 Task: Create in the project XpertTech in Backlog an issue 'Implement a new cloud-based asset management system for a company with advanced asset tracking and reporting features', assign it to team member softage.4@softage.net and change the status to IN PROGRESS.
Action: Mouse moved to (51, 168)
Screenshot: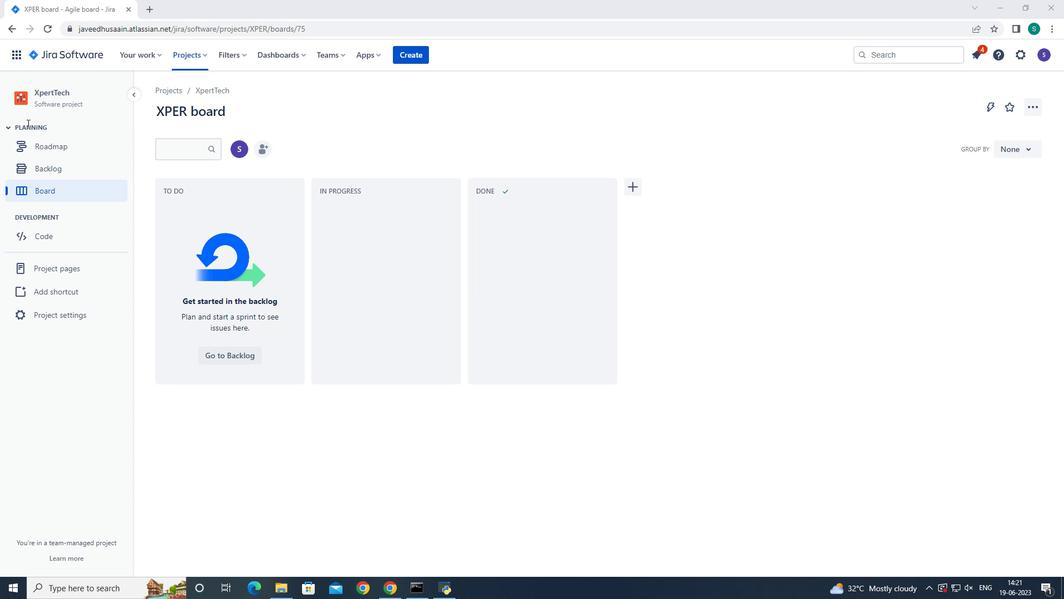 
Action: Mouse pressed left at (51, 168)
Screenshot: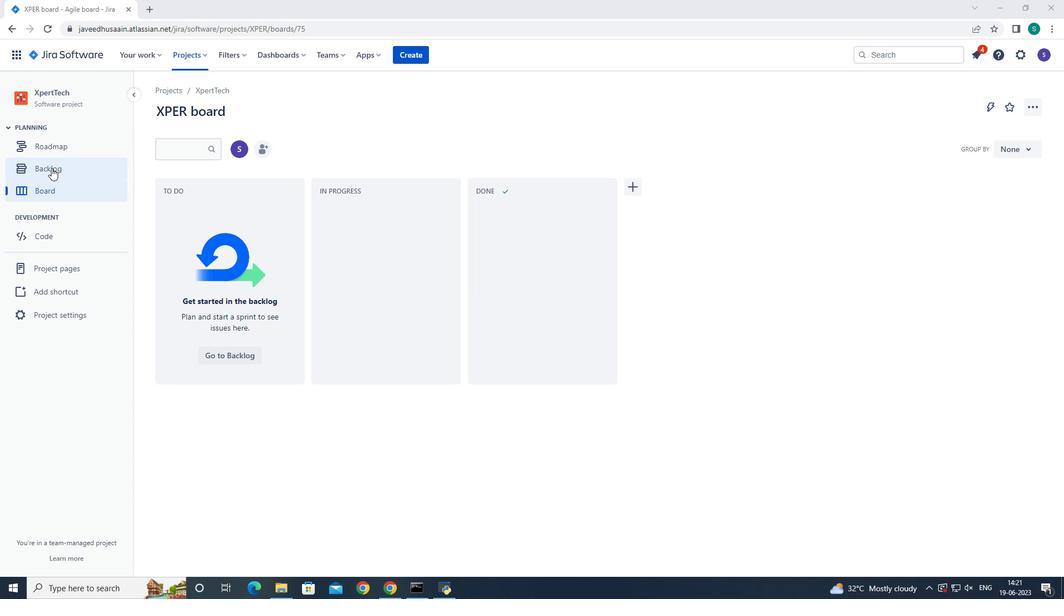 
Action: Mouse moved to (624, 220)
Screenshot: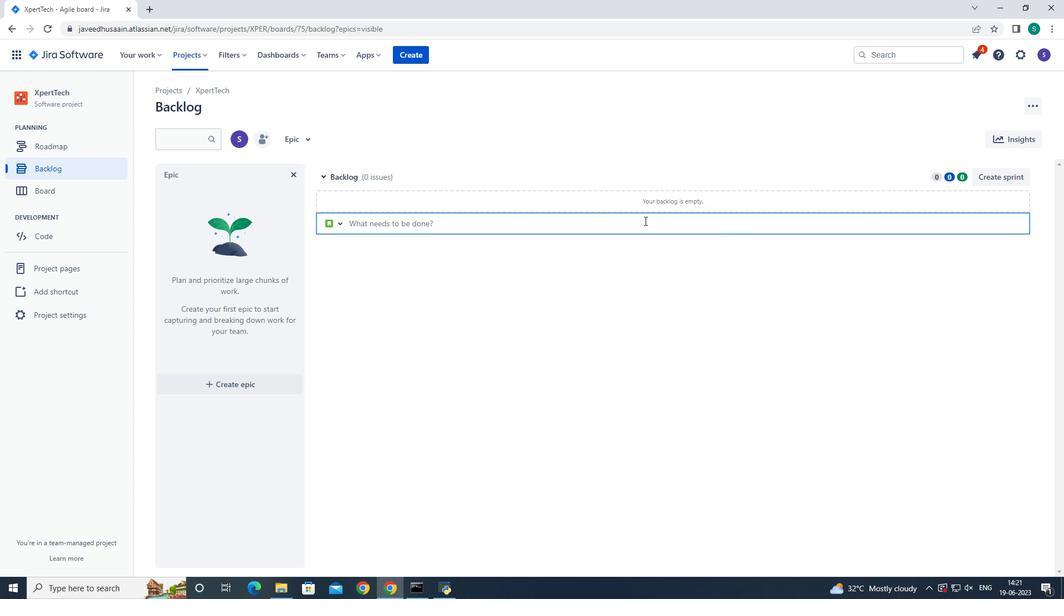 
Action: Mouse pressed left at (624, 220)
Screenshot: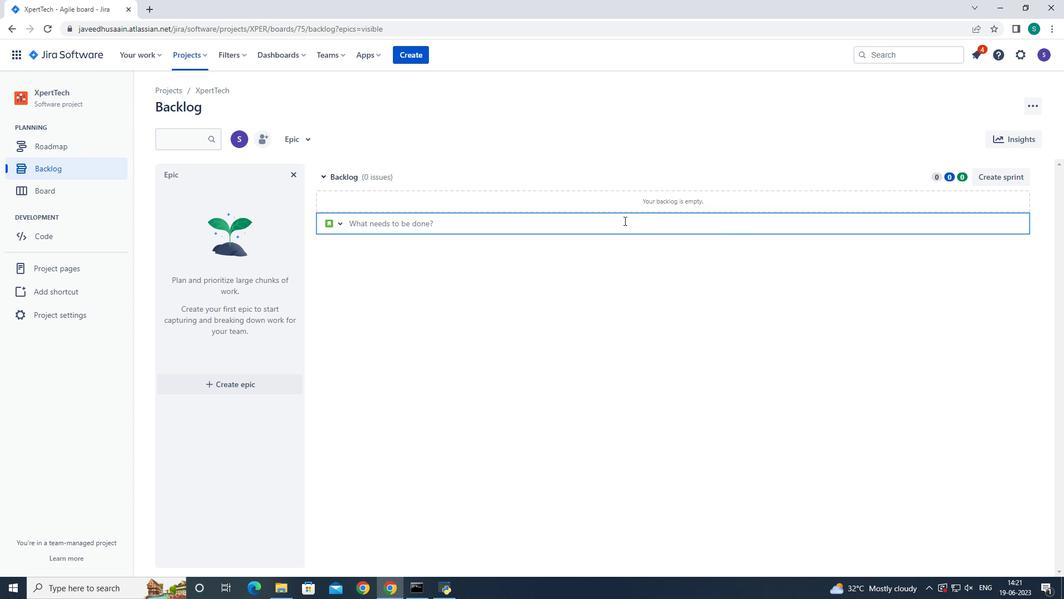 
Action: Key pressed <Key.shift>Implement<Key.space>a<Key.space>new<Key.space>cloud-based<Key.space>ass
Screenshot: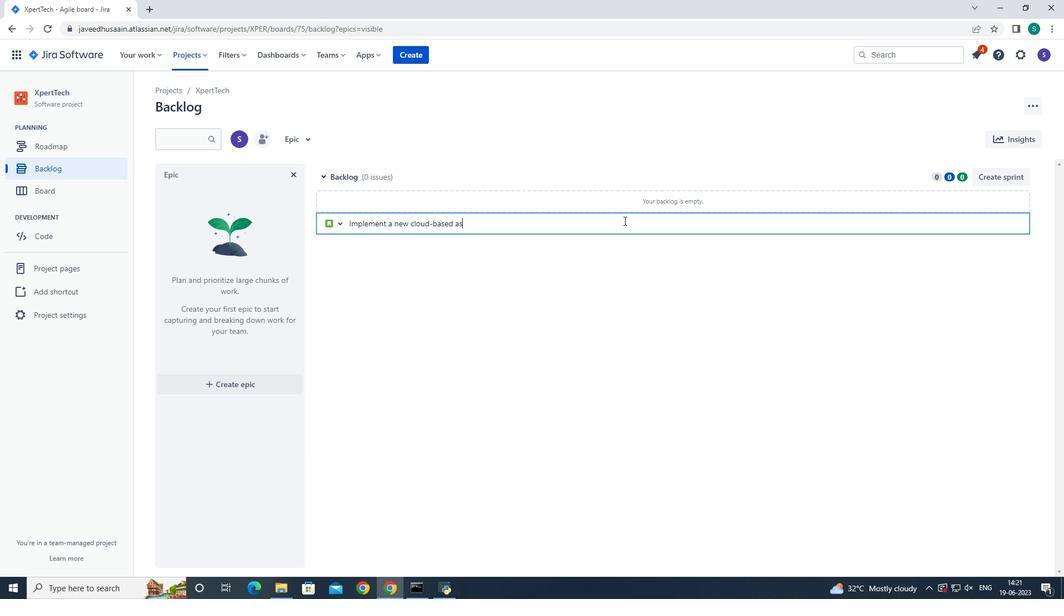
Action: Mouse moved to (623, 220)
Screenshot: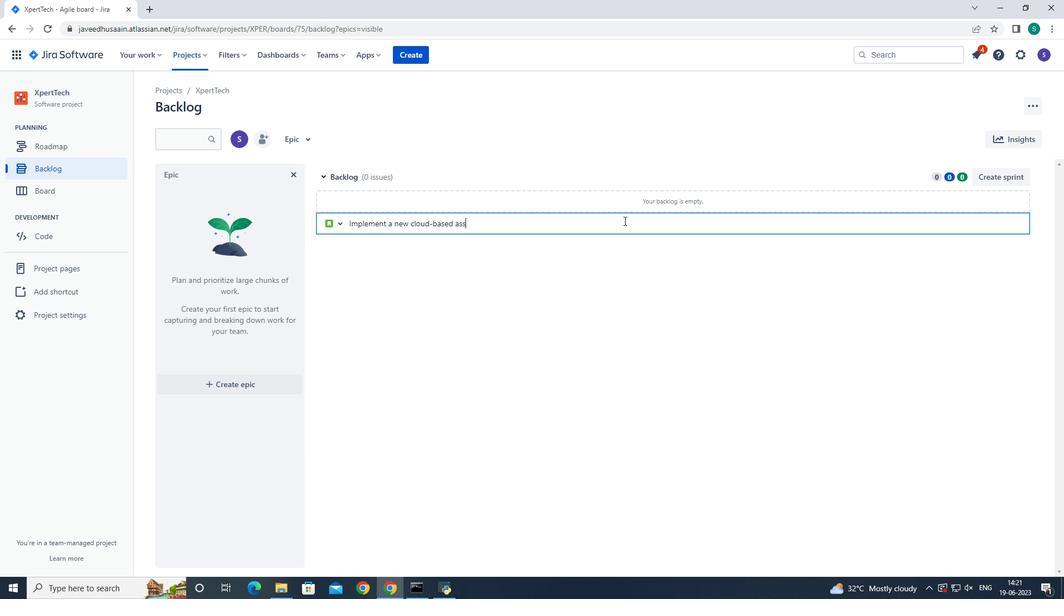 
Action: Key pressed et<Key.space>management<Key.space>system<Key.space>for<Key.space>a<Key.space>company<Key.space>with<Key.space>advanced<Key.space>asset<Key.space>tracking<Key.space>and<Key.space>reporting<Key.space>features<Key.enter>
Screenshot: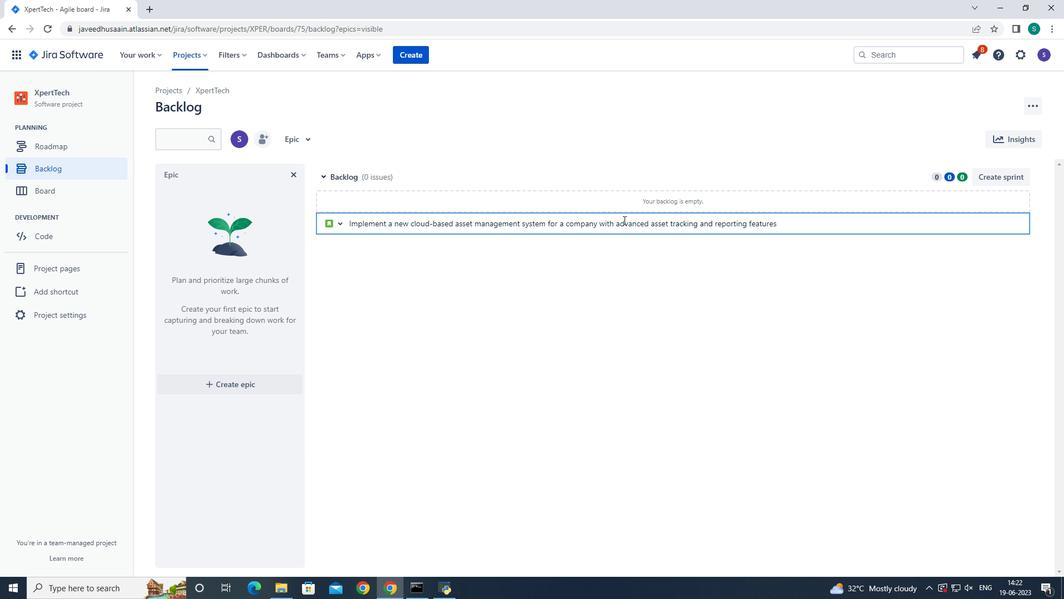 
Action: Mouse moved to (1000, 200)
Screenshot: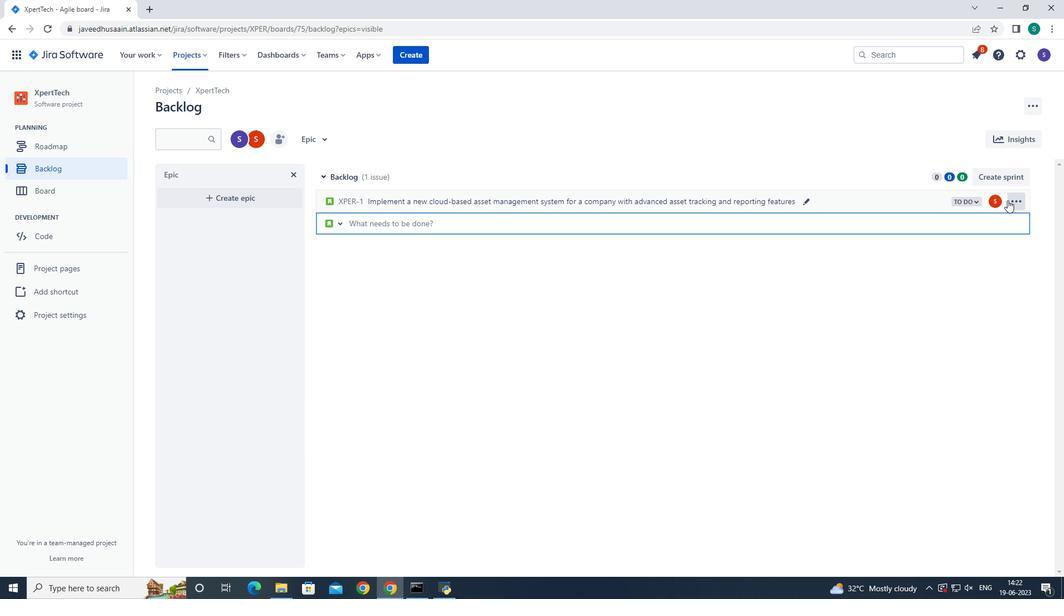 
Action: Mouse pressed left at (1000, 200)
Screenshot: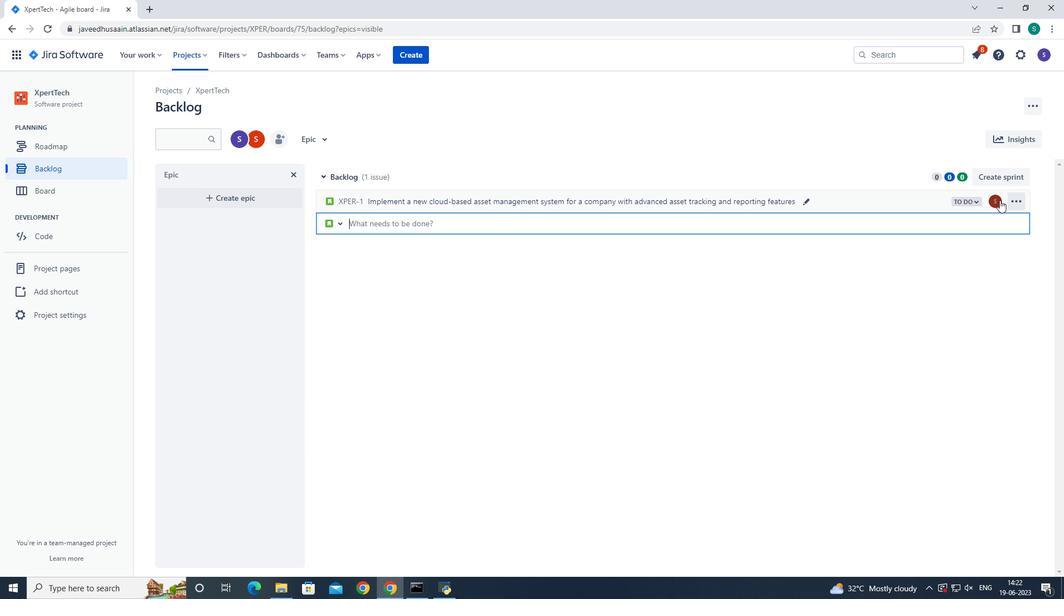 
Action: Mouse moved to (950, 223)
Screenshot: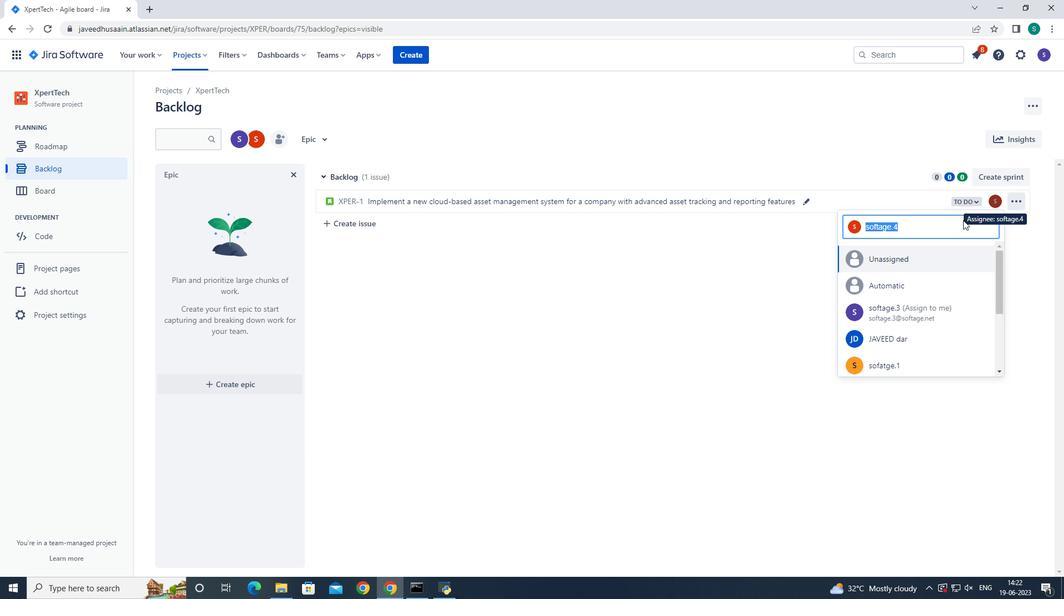 
Action: Key pressed <Key.backspace>softage.4<Key.shift><Key.shift><Key.shift><Key.shift><Key.shift><Key.shift><Key.shift><Key.shift>@softage.net
Screenshot: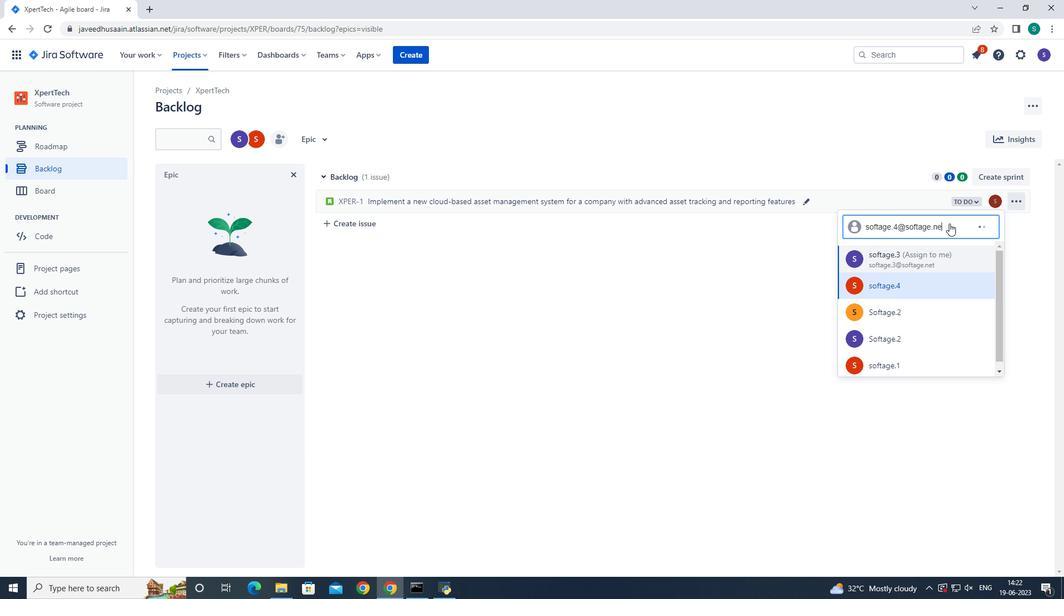 
Action: Mouse moved to (883, 257)
Screenshot: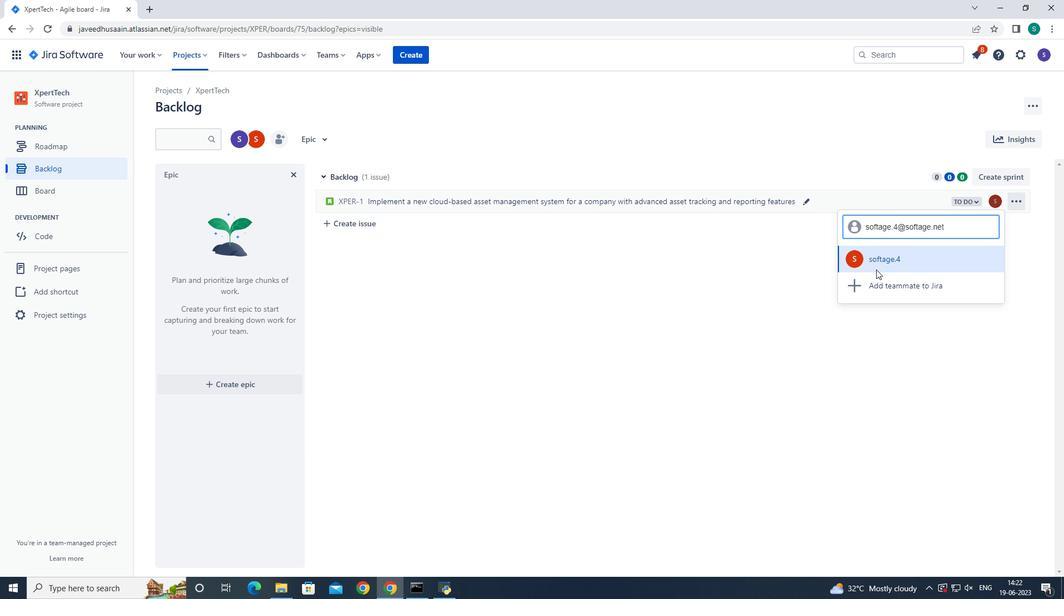 
Action: Mouse pressed left at (883, 257)
Screenshot: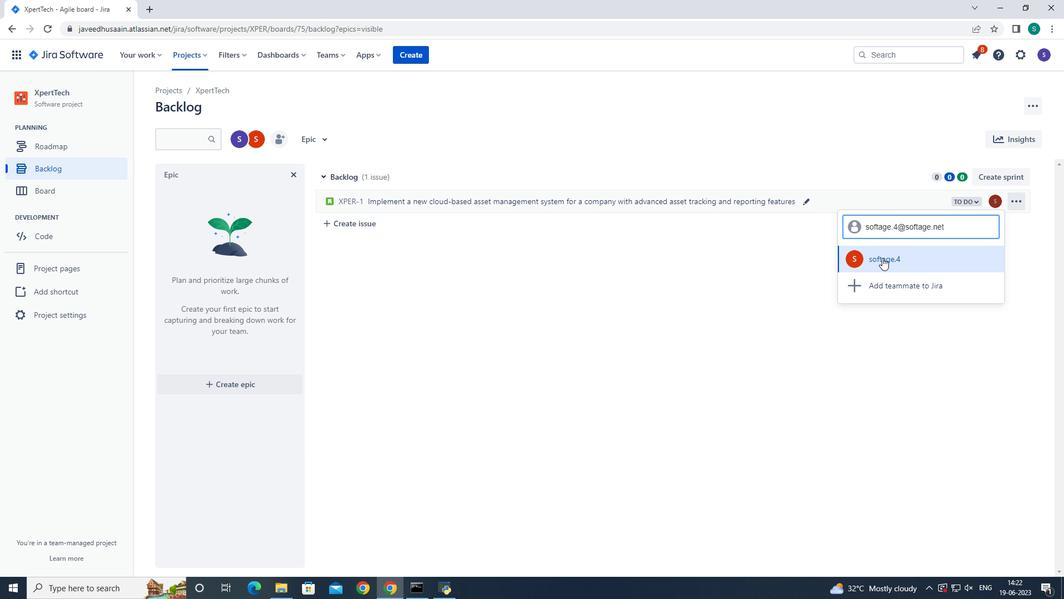 
Action: Mouse moved to (978, 200)
Screenshot: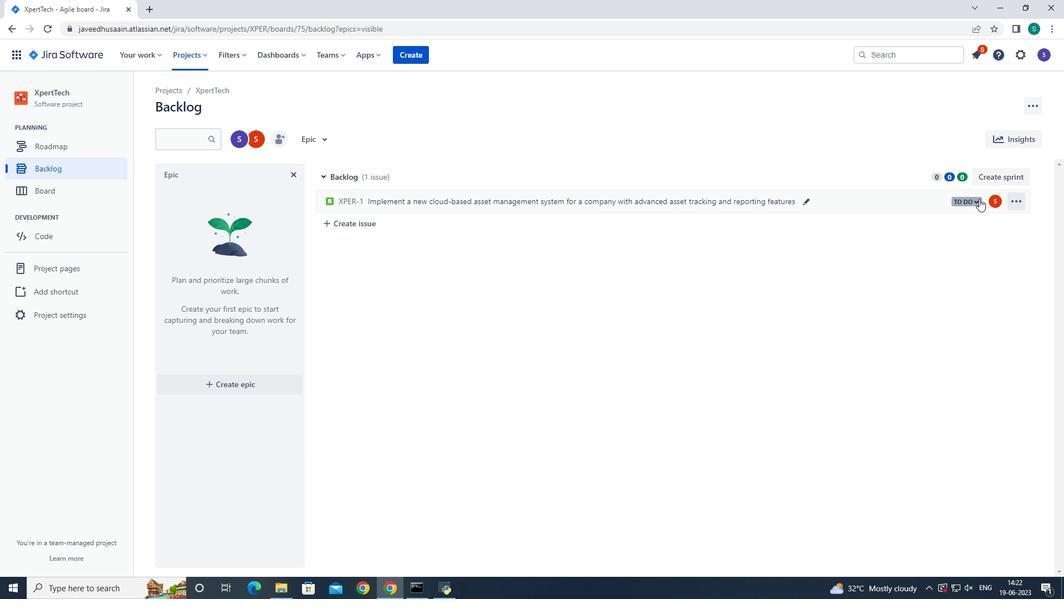 
Action: Mouse pressed left at (978, 200)
Screenshot: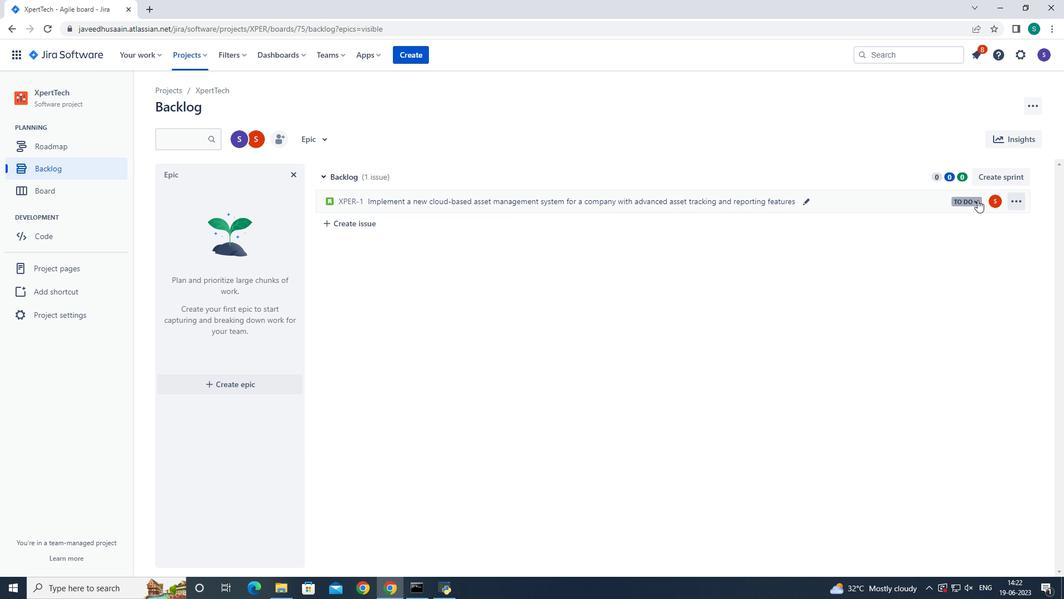 
Action: Mouse moved to (914, 222)
Screenshot: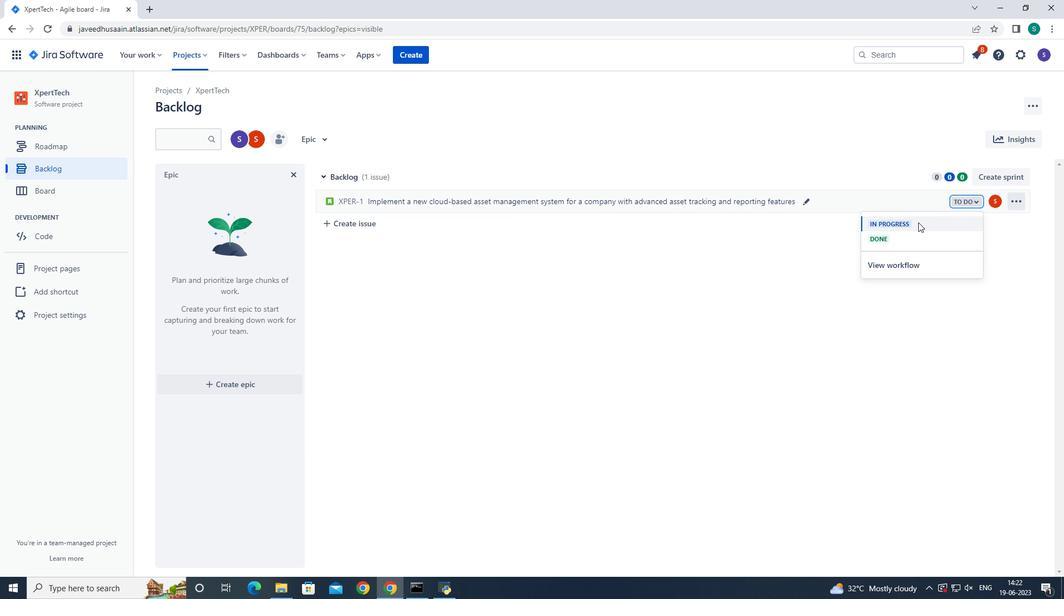 
Action: Mouse pressed left at (914, 222)
Screenshot: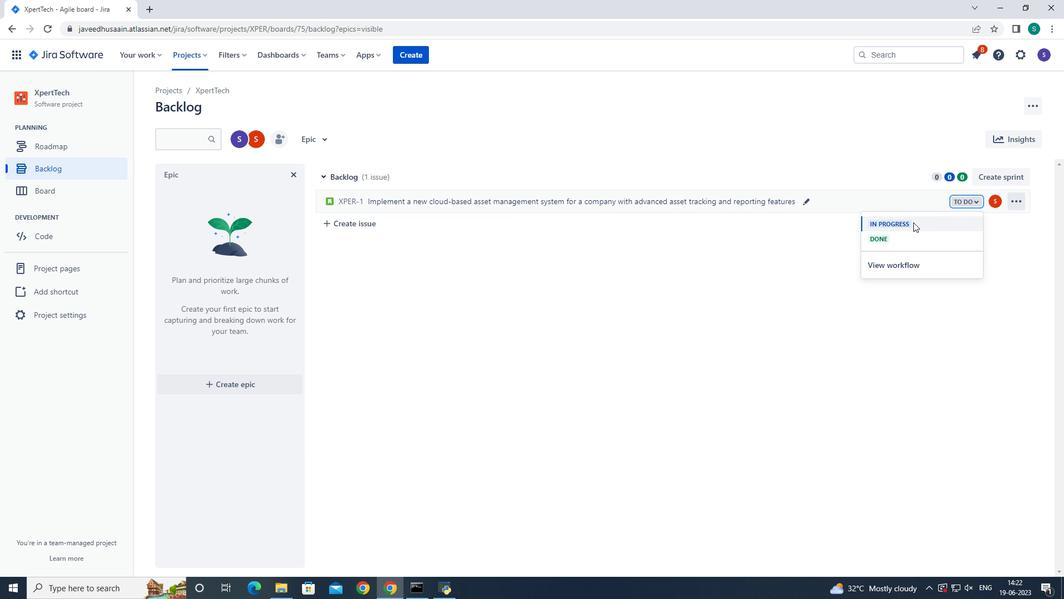 
